 Task: Compute the Laplace transform of a piecewise function with jumps and exponential terms.
Action: Mouse moved to (837, 292)
Screenshot: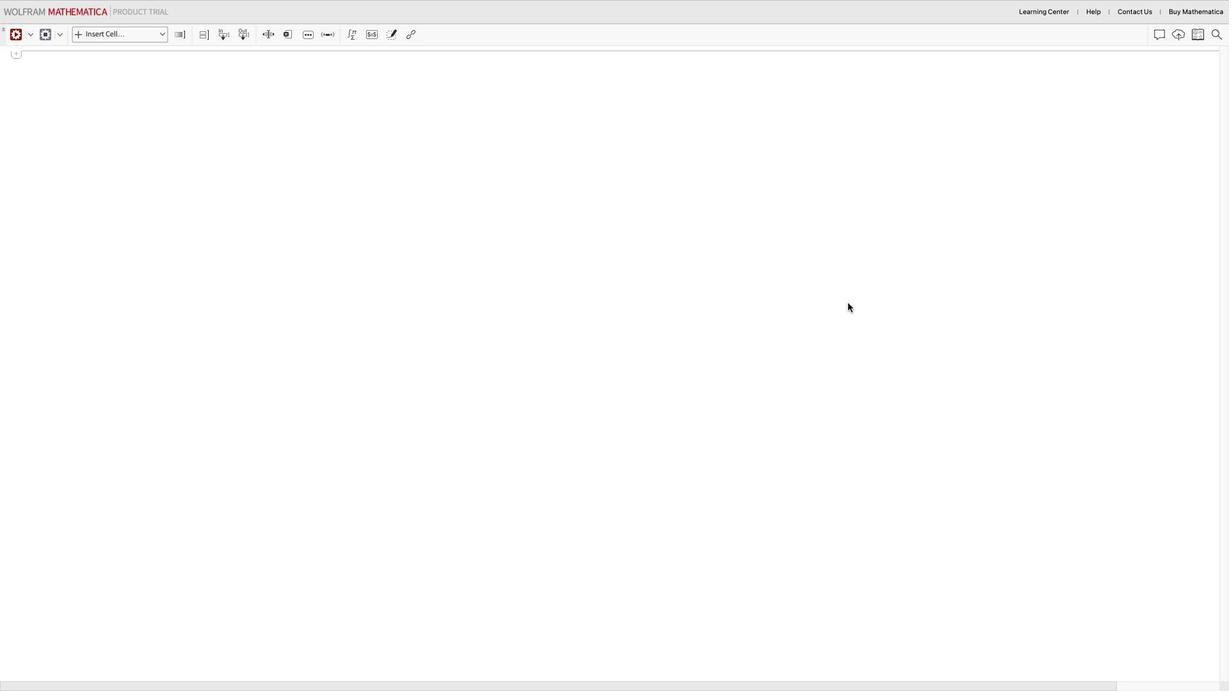 
Action: Mouse pressed left at (837, 292)
Screenshot: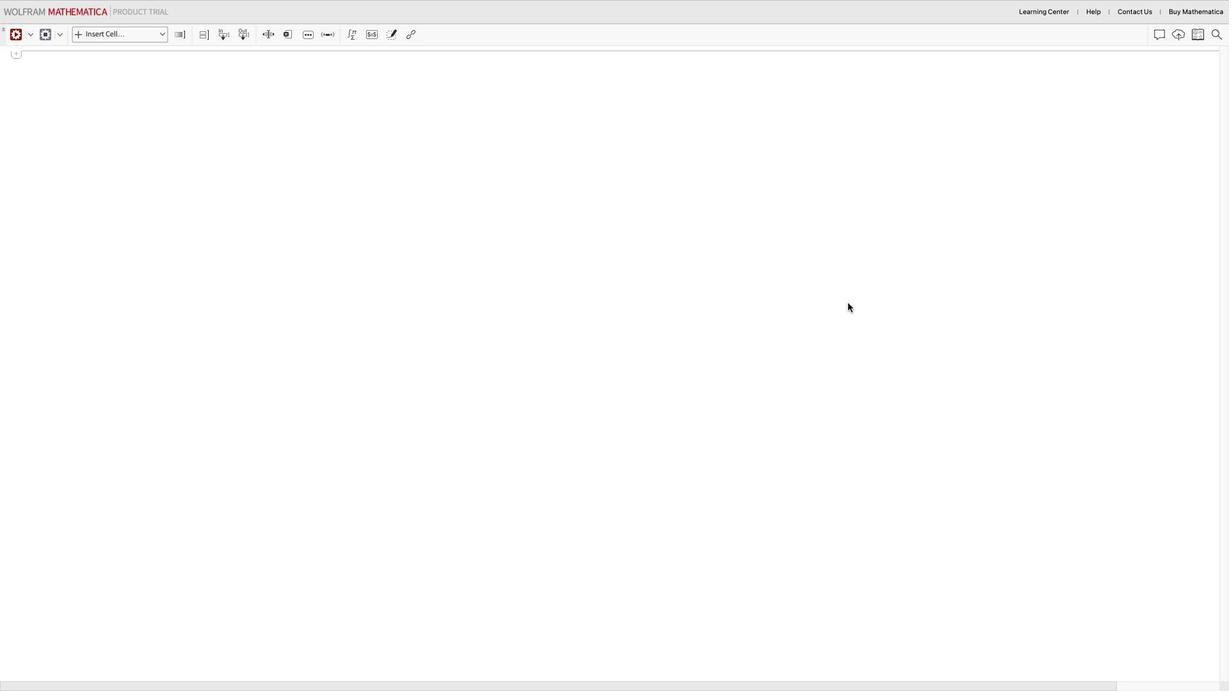 
Action: Mouse moved to (153, 20)
Screenshot: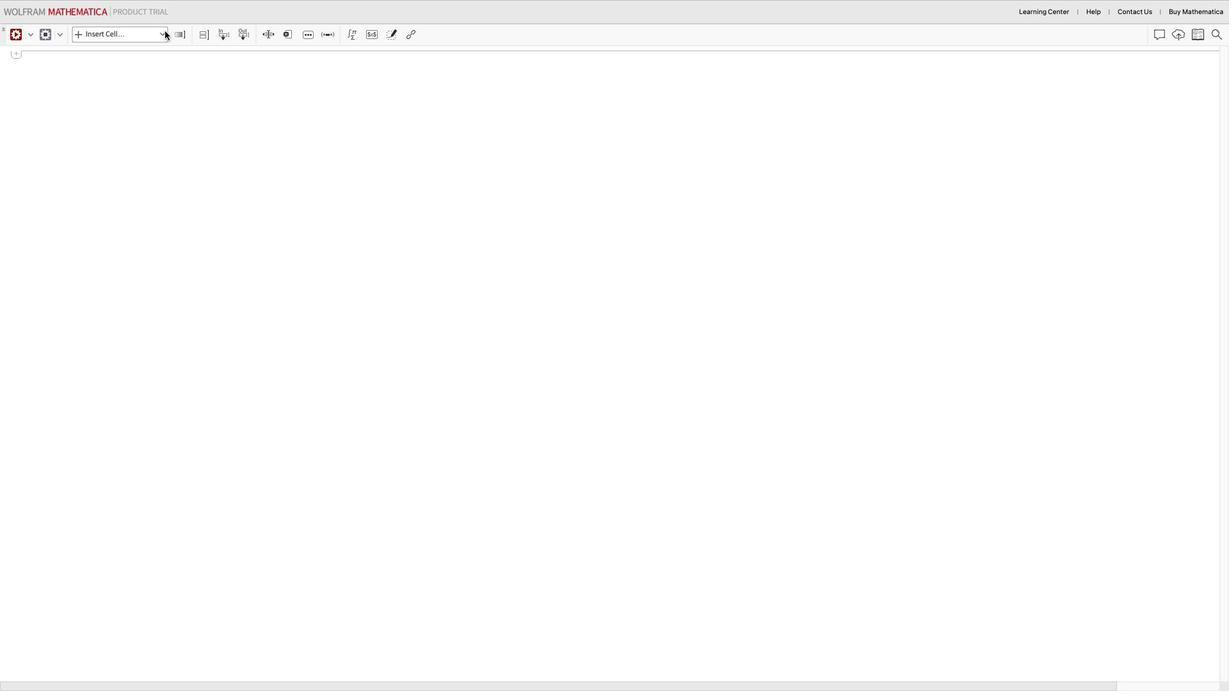 
Action: Mouse pressed left at (153, 20)
Screenshot: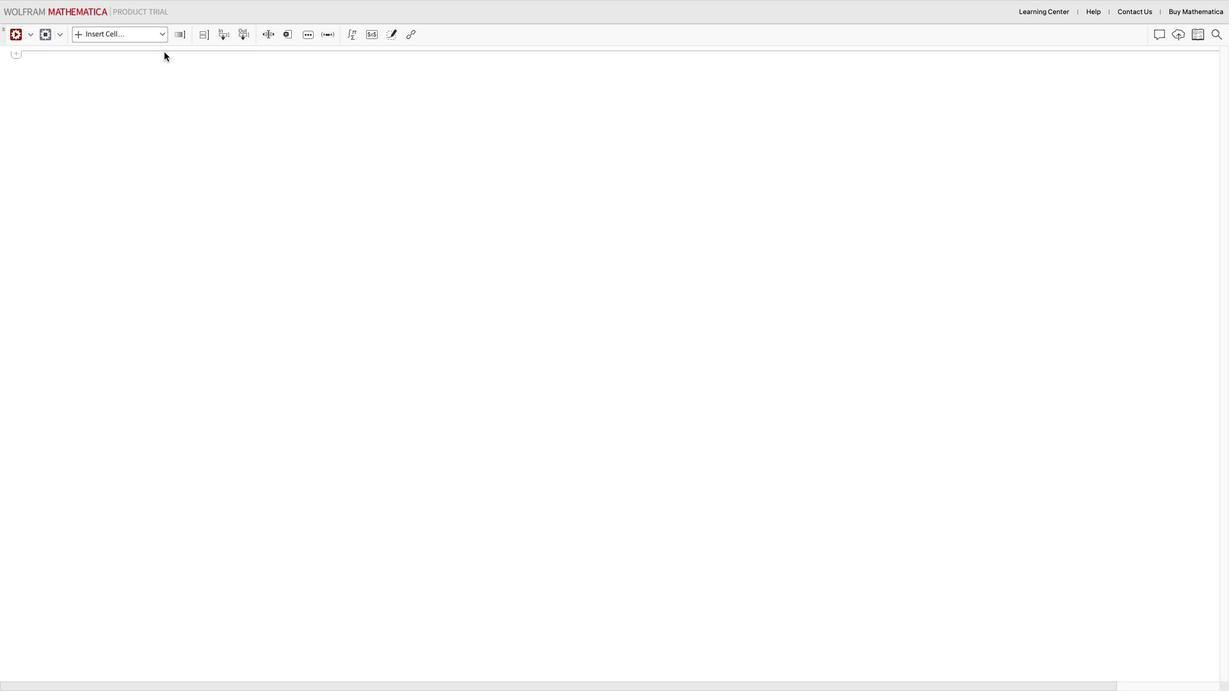 
Action: Mouse moved to (99, 48)
Screenshot: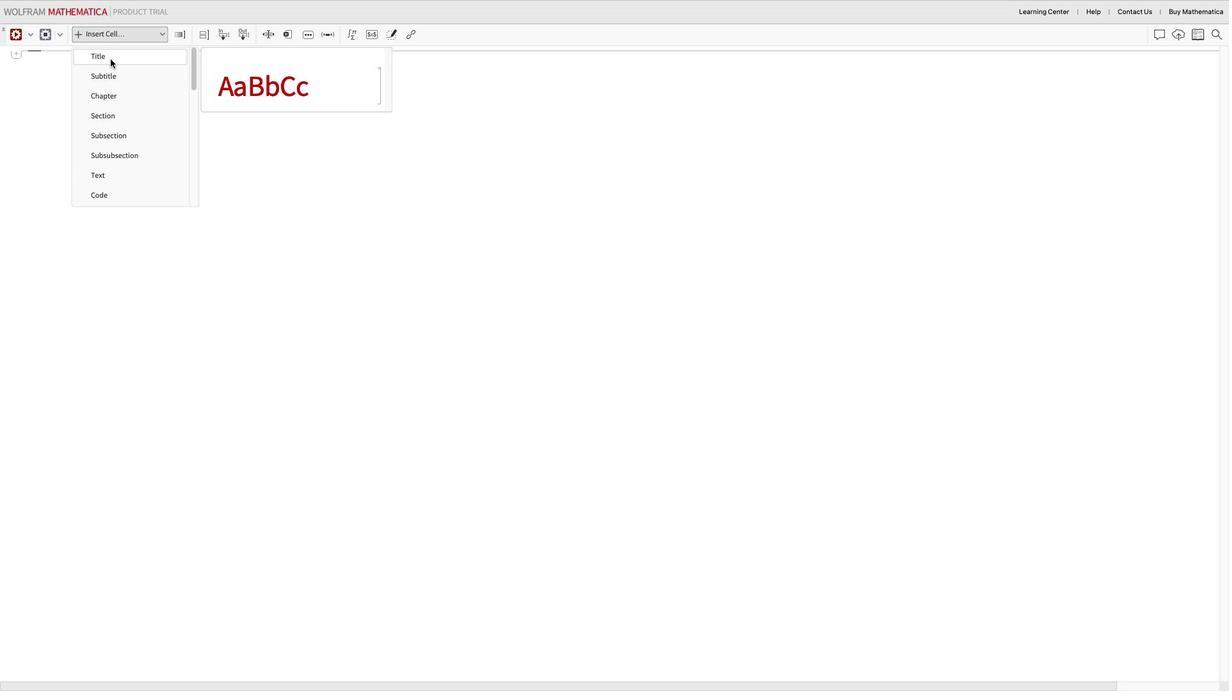 
Action: Mouse pressed left at (99, 48)
Screenshot: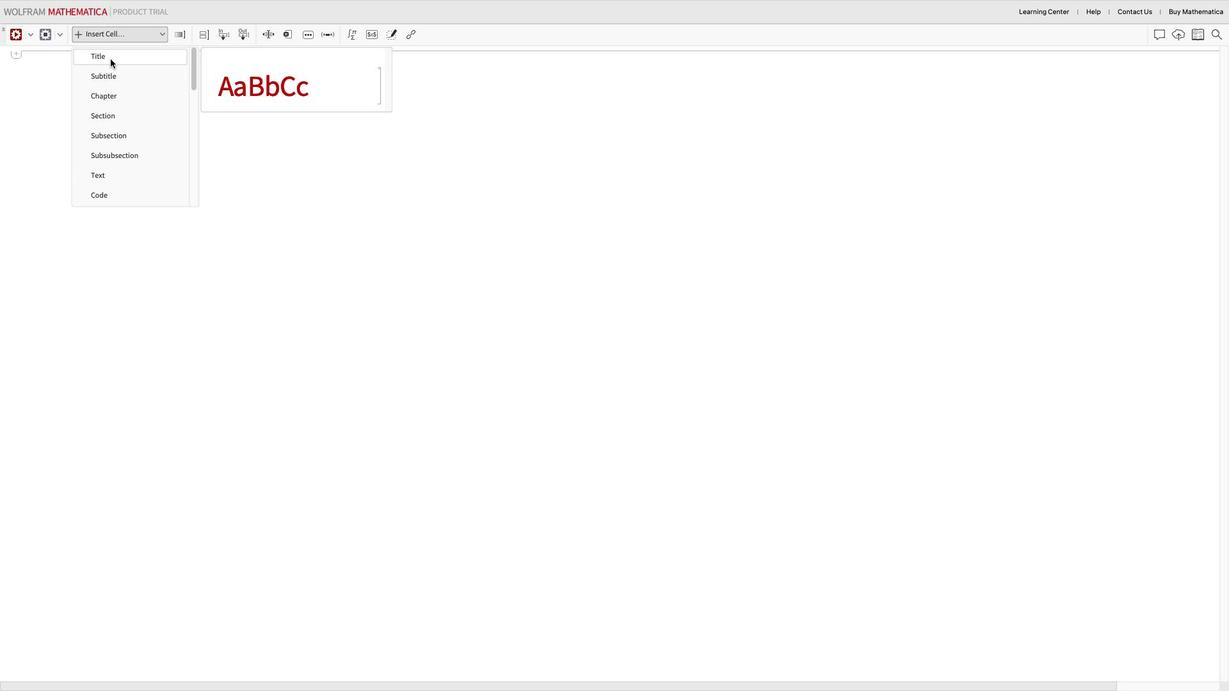 
Action: Mouse moved to (101, 92)
Screenshot: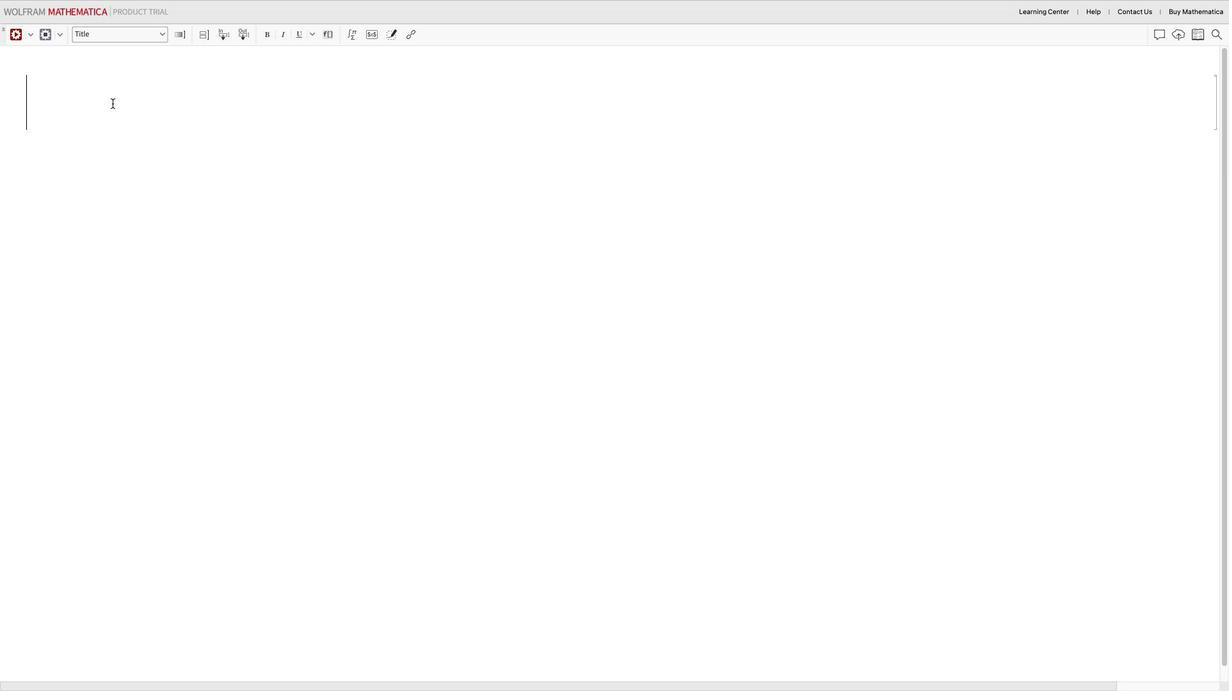 
Action: Mouse pressed left at (101, 92)
Screenshot: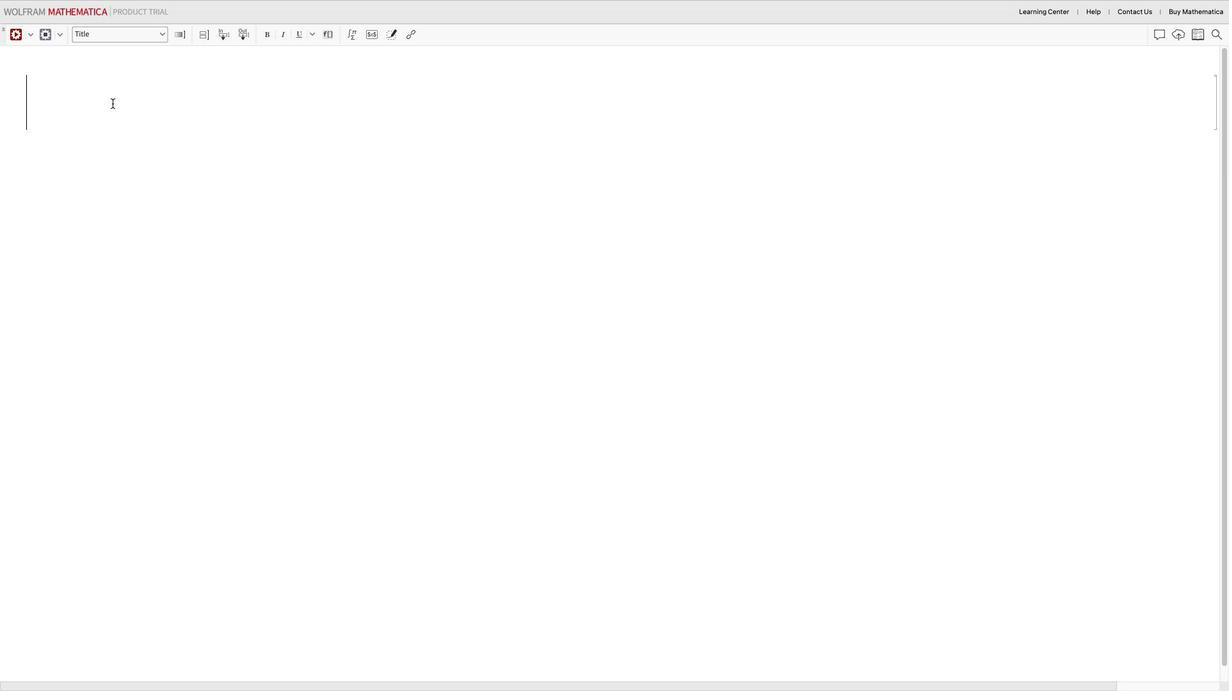 
Action: Key pressed Key.shift_r'L''a''p''l''a''c''e'Key.space't''r''a''n''s''f''o''r''m'Key.space'o''f'Key.space'a'Key.space'p''i''e''c''e''w''i''s''e'Key.space'f''u''n''c''t''i''o''n'Key.space
Screenshot: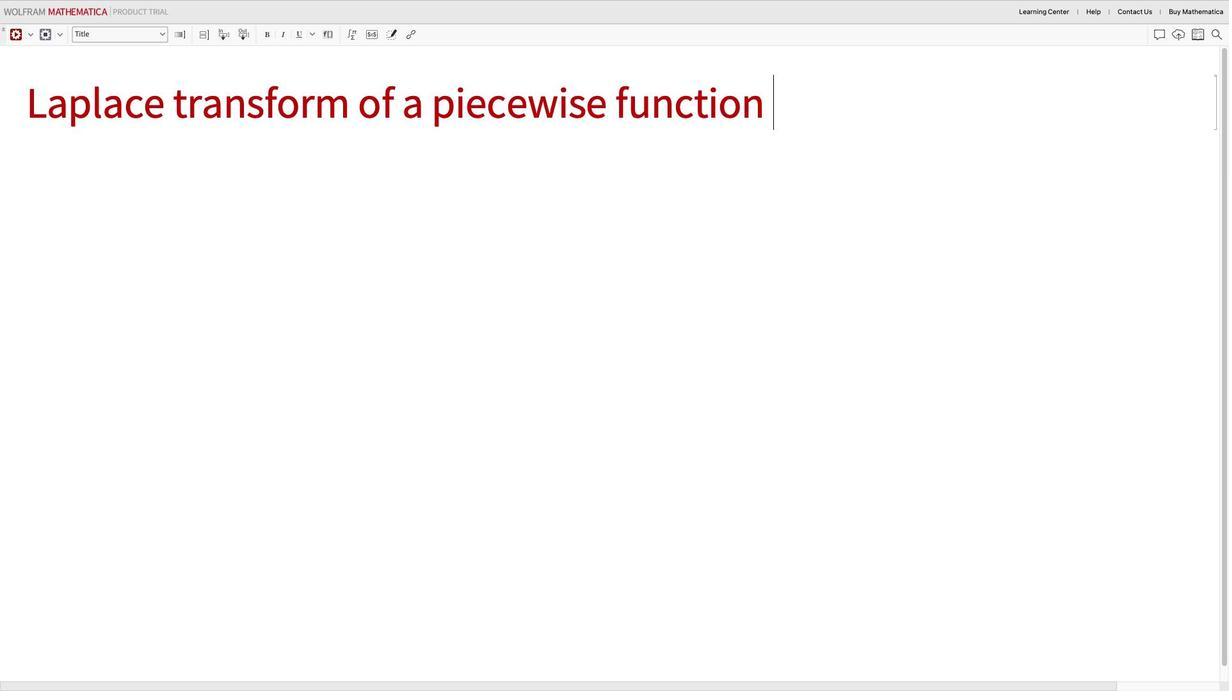 
Action: Mouse moved to (63, 236)
Screenshot: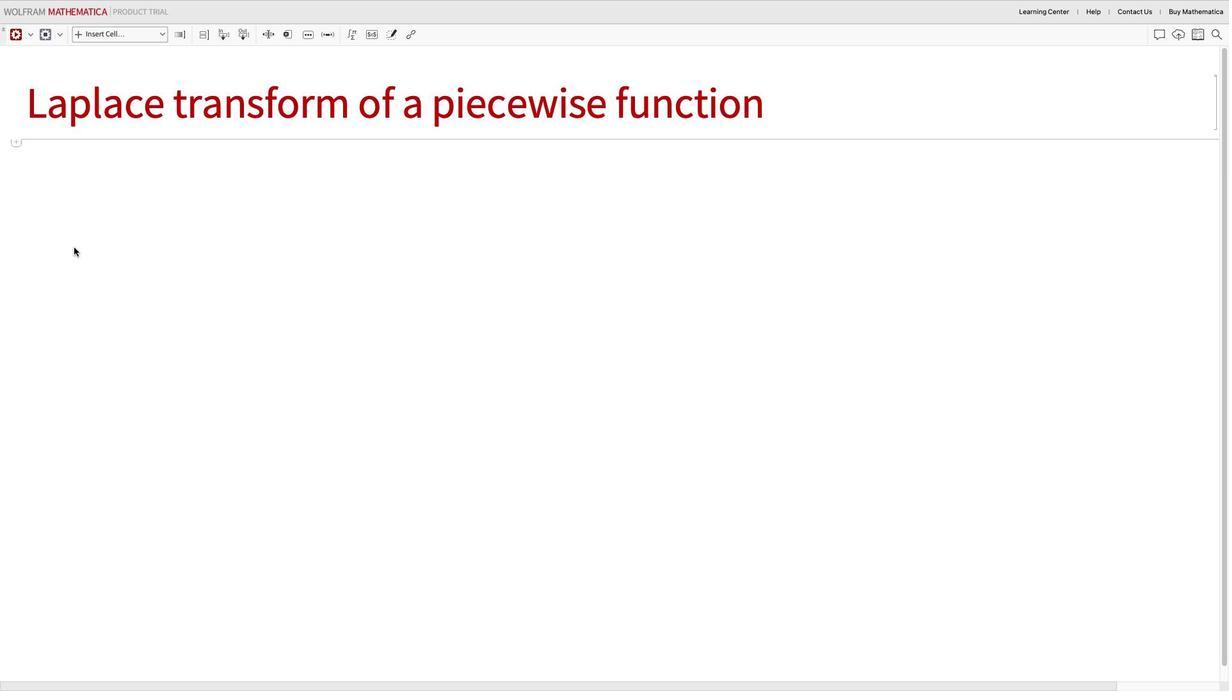 
Action: Mouse pressed left at (63, 236)
Screenshot: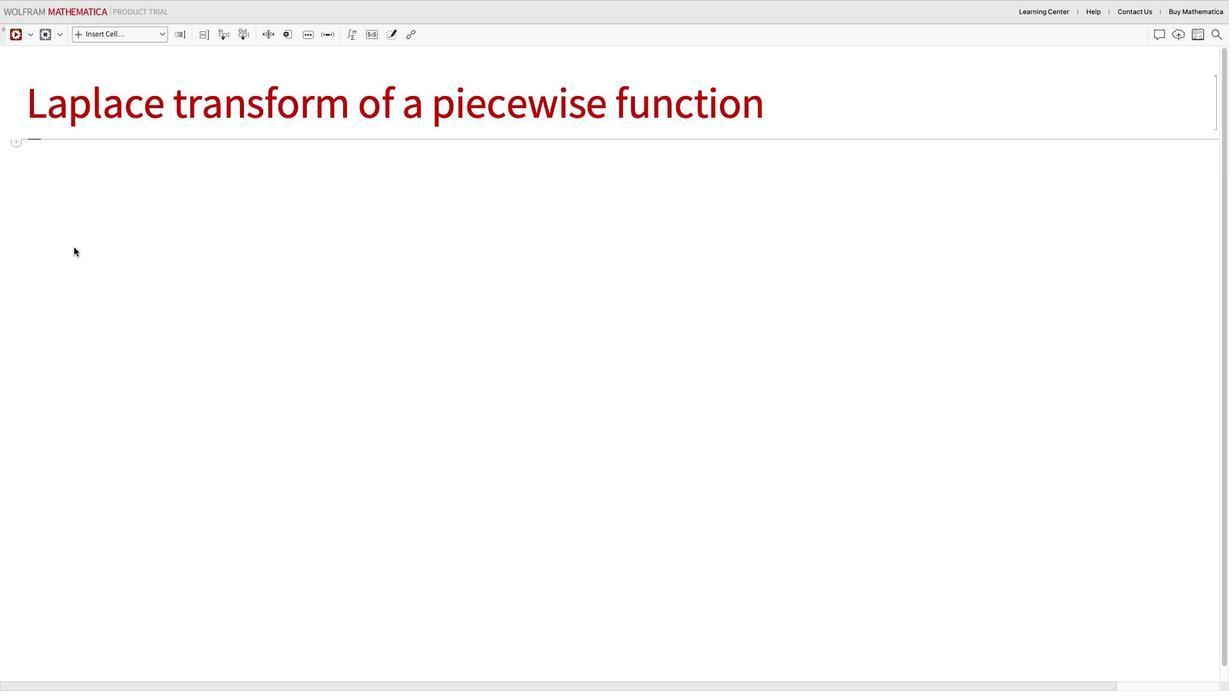 
Action: Mouse moved to (149, 23)
Screenshot: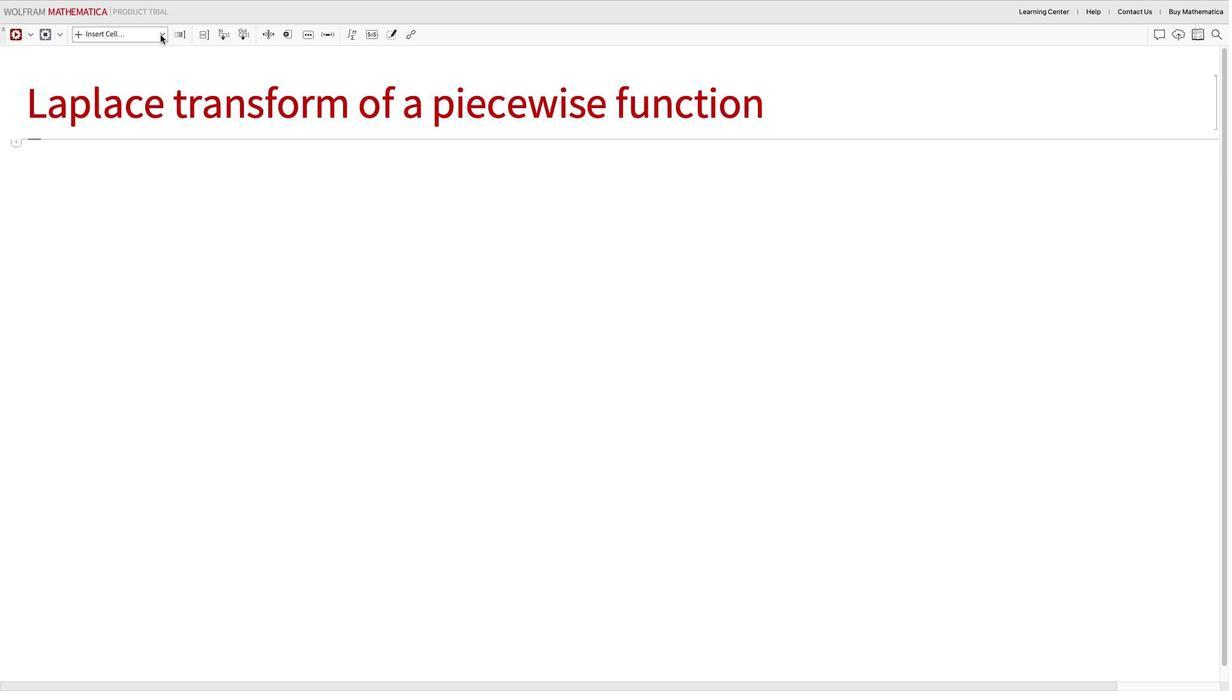 
Action: Mouse pressed left at (149, 23)
Screenshot: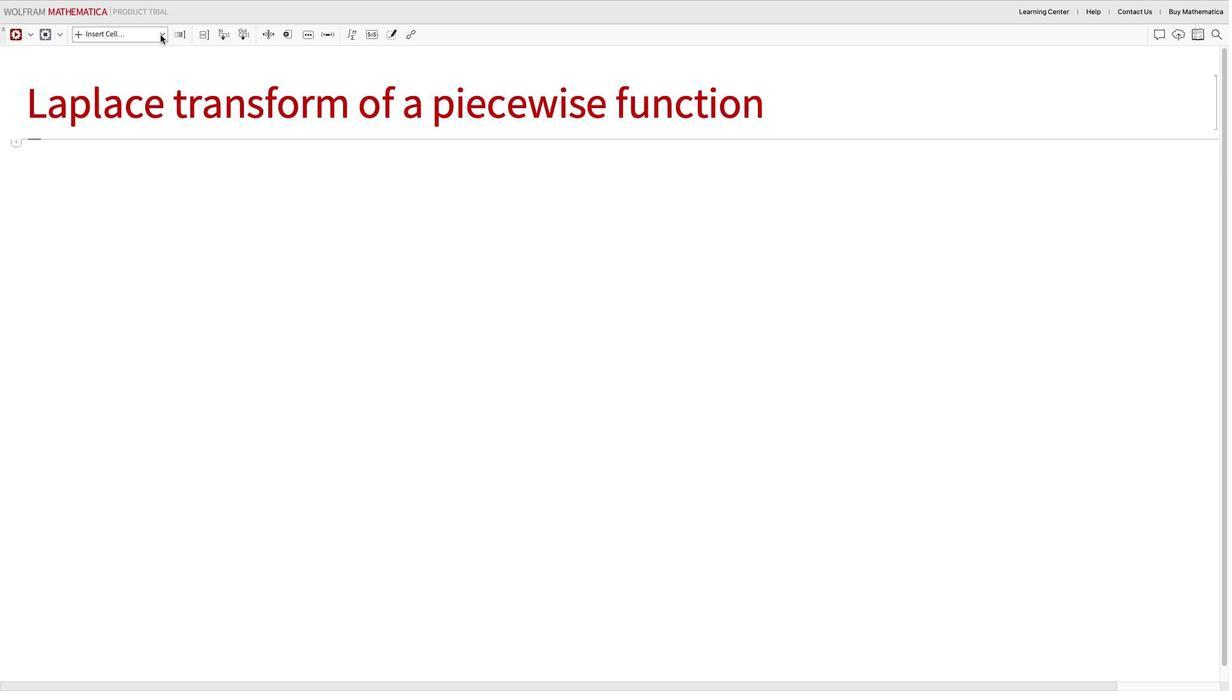
Action: Mouse moved to (104, 188)
Screenshot: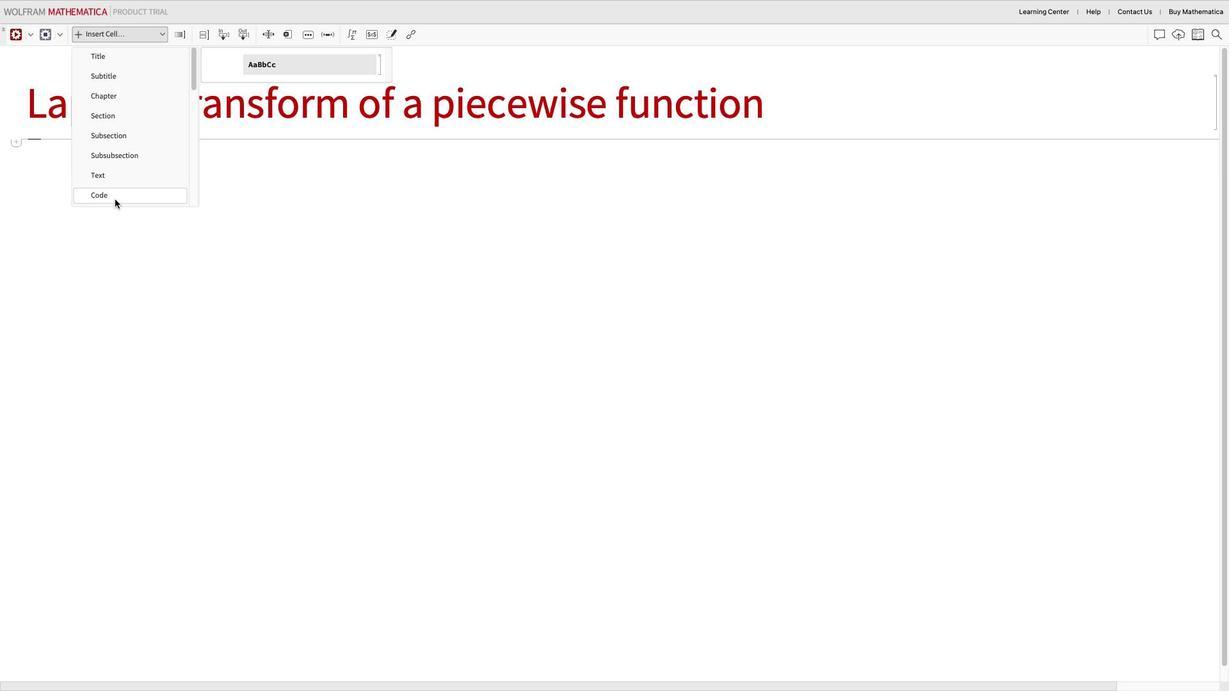 
Action: Mouse pressed left at (104, 188)
Screenshot: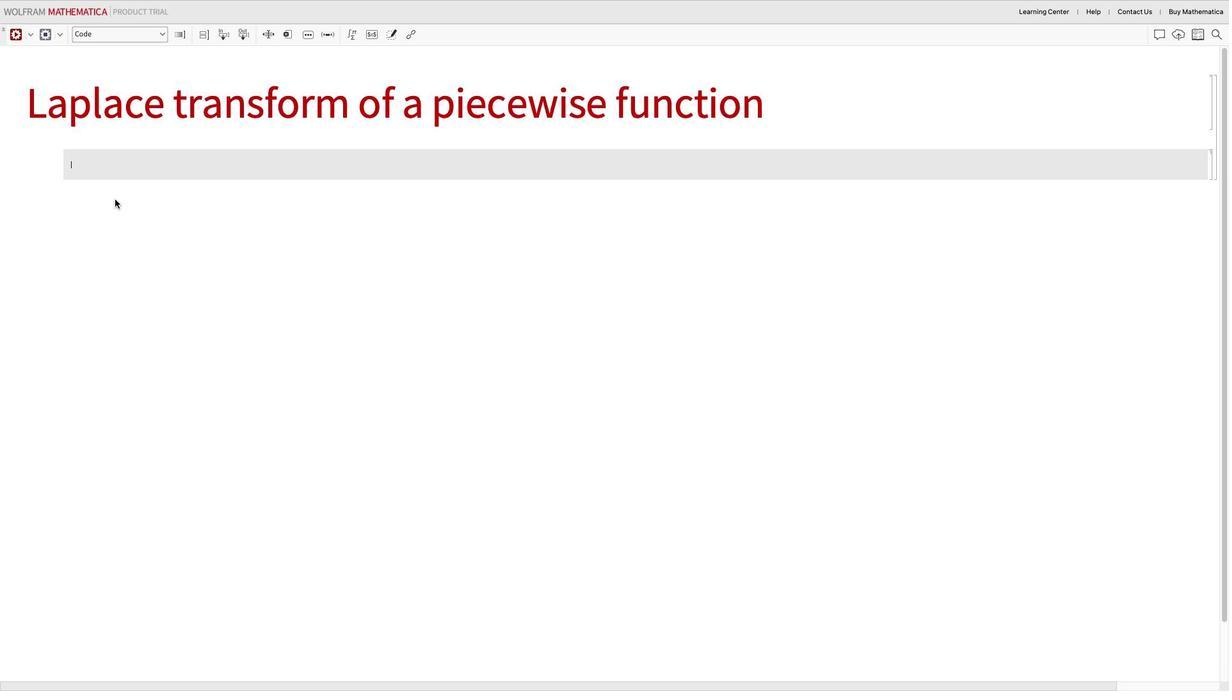 
Action: Mouse moved to (108, 151)
Screenshot: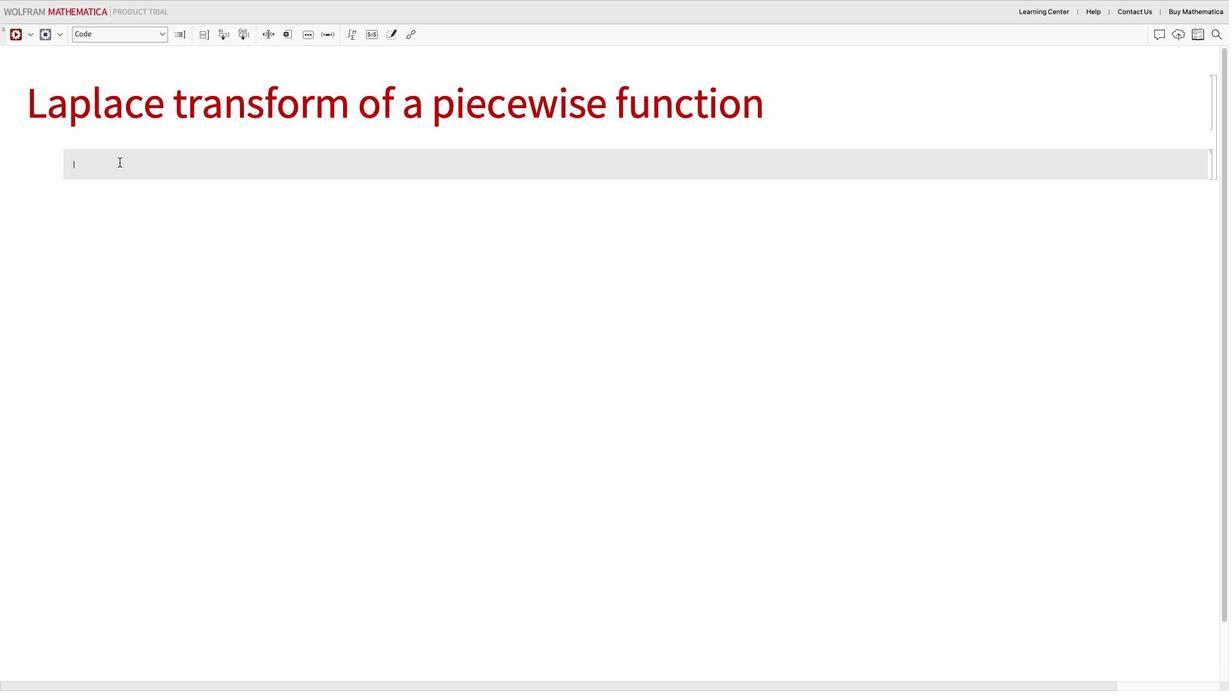 
Action: Mouse pressed left at (108, 151)
Screenshot: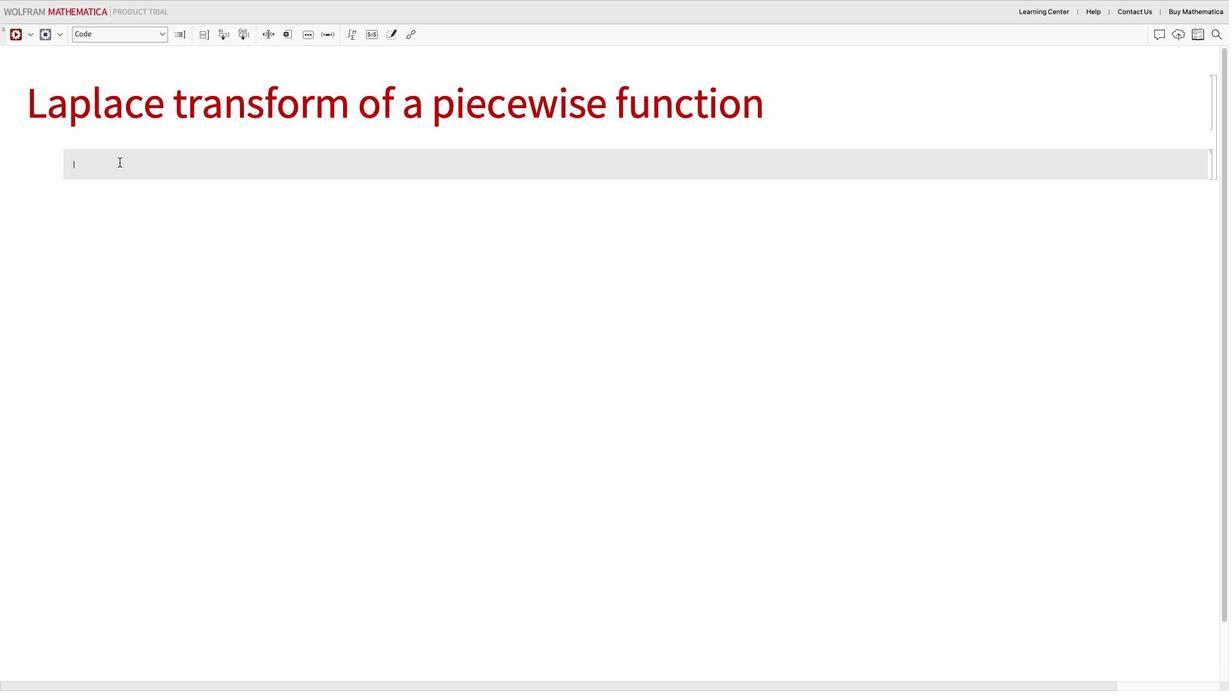 
Action: Mouse moved to (499, 373)
Screenshot: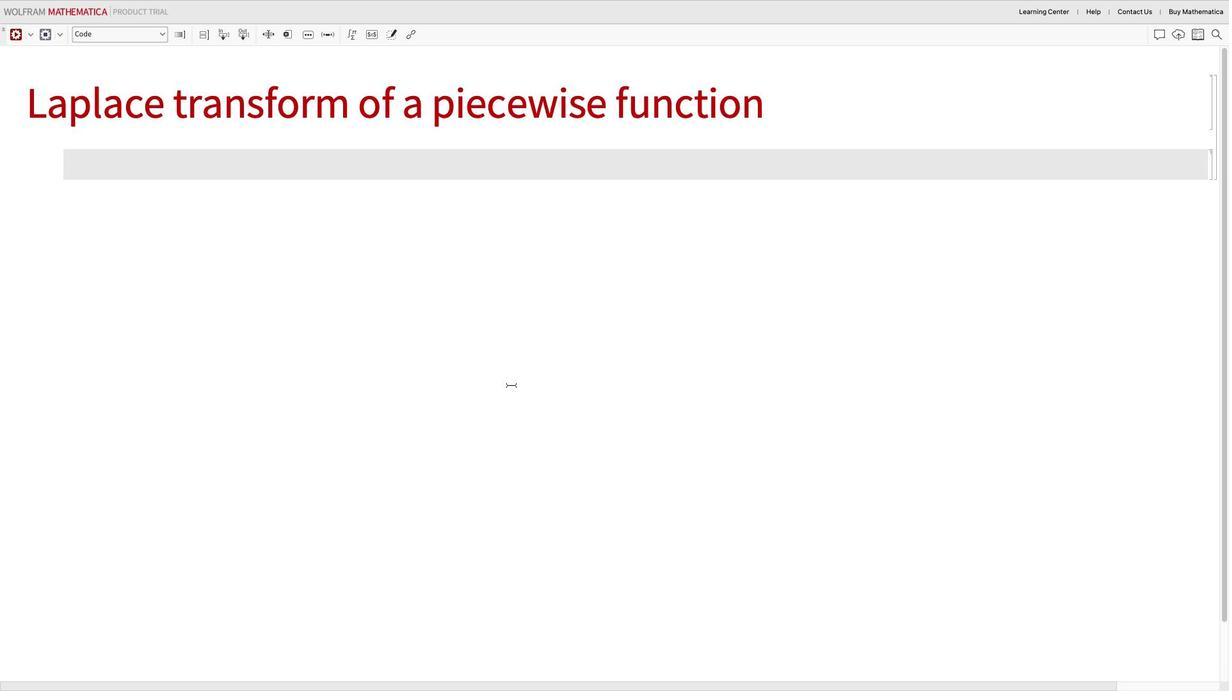 
Action: Key pressed Key.shift_r'(''*'Key.shift_r'D''e''f''i''n''e'Key.space't''h''e'Key.space'p''i''e''c''e'Key.backspace'w'Key.backspace'e''w''i''s''e'Key.space'f''u''n''c''t''i''o''n'Key.rightKey.rightKey.enter'f''[''t'Key.shift_r'_'']'Key.spaceKey.shift_r':''='Key.spaceKey.shift_r'P''i''e''c''e'Key.shift_r'w''i''s''e''['Key.shift_r'{'Key.shift_r'{''1'','Key.space'0'Key.shift_r'<''=''t'Key.spaceKey.shift_r'<''1'Key.right','Key.spaceKey.shift_r'{''2'','Key.space't'Key.spaceKey.shift_r'>''=''1'Key.rightKey.rightKey.rightKey.spaceKey.shift_r'*'Key.spaceKey.shift_r'(''1''-'Key.spaceKey.shift_r'H''e''a''v''i''s''i''d''e'Key.shift_r'T''h''e''t''a''[''t''-''2'']'Key.rightKey.space'+'Key.spaceKey.shift_r'E''x''p''[''-''2'Key.shift_r'*'Key.shift_r'(''t''-''2'Key.rightKey.rightKey.shift_r'*'Key.spaceKey.shift_r'H''e''a''v''i''s''i''d''e'Key.shift_r'T''h''e''r''a''[''t''-''2'Key.rightKey.enterKey.enterKey.shift_r'(''*'Key.shift_r'C''o''m''p''u''t''e'Key.space't''h''e'Key.spaceKey.shift_r'L''a''p''l''a''c''e'Key.space't''r''a''n''s''f''o''r''m'Key.rightKey.rightKey.enter'l''a''p''l''a''c''e'Key.shift_r'T''r''a''n''s''f''o''r''m'Key.space'='Key.spaceKey.shift_r'L''a''p''l''a''c''e'Key.shift_r'T''r''a''n''s''f''o''r''m''['Key.shift_r'F'Key.backspace'f''[''t'']'',''t'',''s'Key.rightKey.enterKey.enterKey.shift_r'(''*'Key.shift_r'D''i''s''p''l''a''y'Key.space't''h''e'Key.space'r''e''s''u''l''t'Key.rightKey.rightKey.enterKey.shift_r'S''i''m''p''l''i''f''y''['Key.shift_r'L''a''p''l'Key.backspaceKey.backspace'p''l''a''c''e'Key.shift_r'T''r''a''n''s''f''o''r''m'Key.leftKey.leftKey.leftKey.leftKey.leftKey.leftKey.leftKey.leftKey.leftKey.leftKey.leftKey.rightKey.rightKey.rightKey.rightKey.rightKey.rightKey.rightKey.rightKey.rightKey.rightKey.rightKey.rightKey.spaceKey.shift_rKey.enter
Screenshot: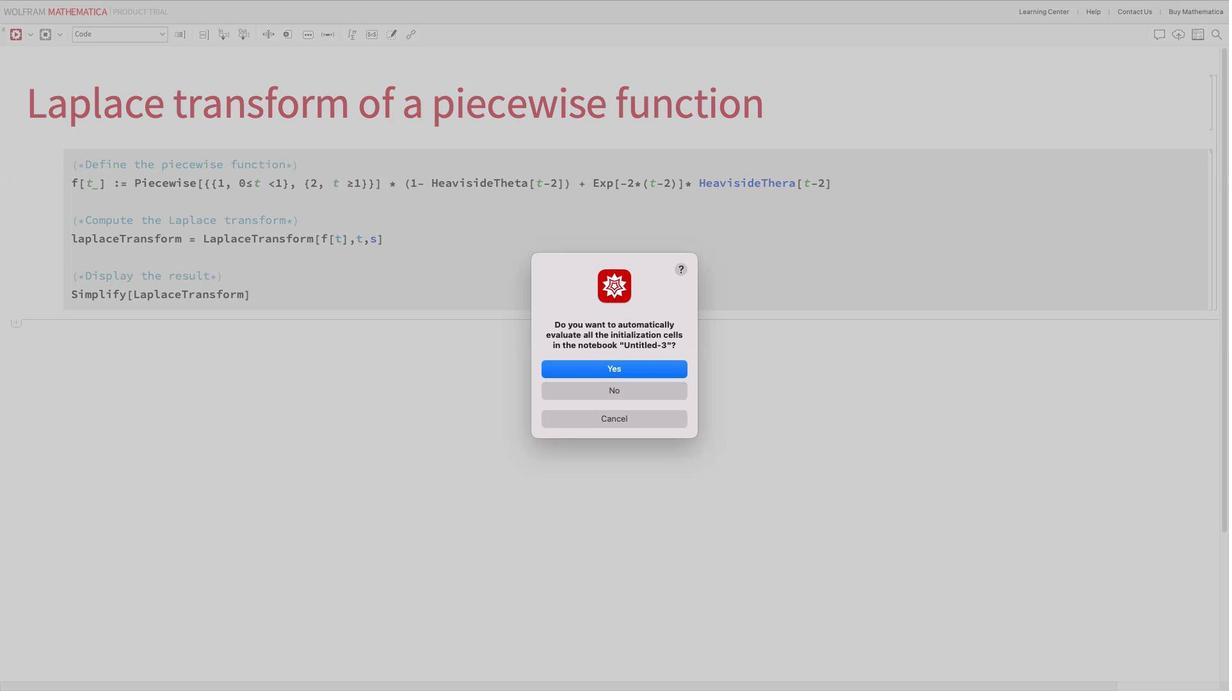 
Action: Mouse moved to (595, 358)
Screenshot: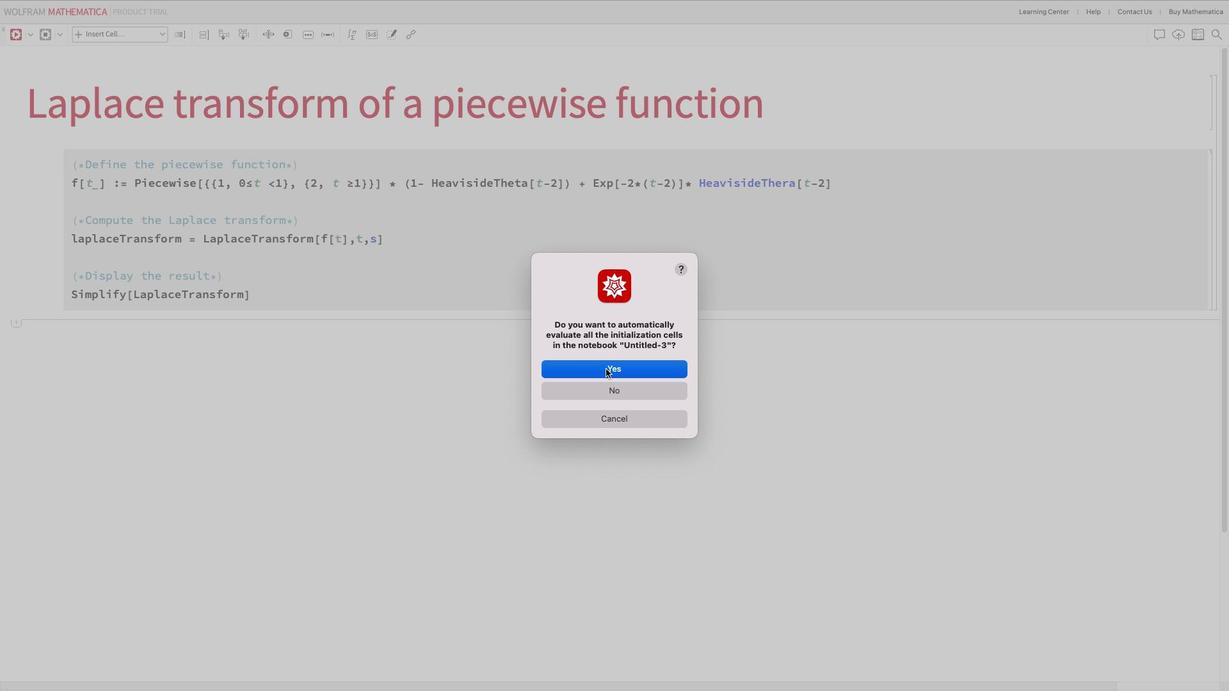 
Action: Mouse pressed left at (595, 358)
Screenshot: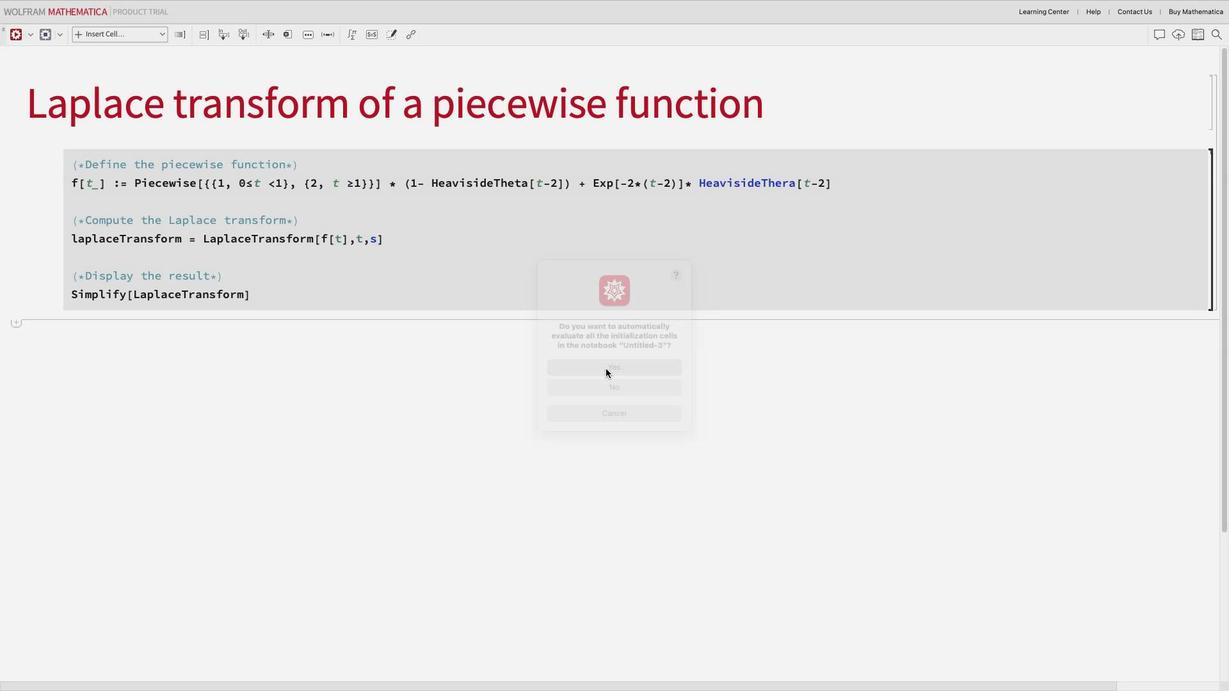 
Action: Mouse moved to (258, 283)
Screenshot: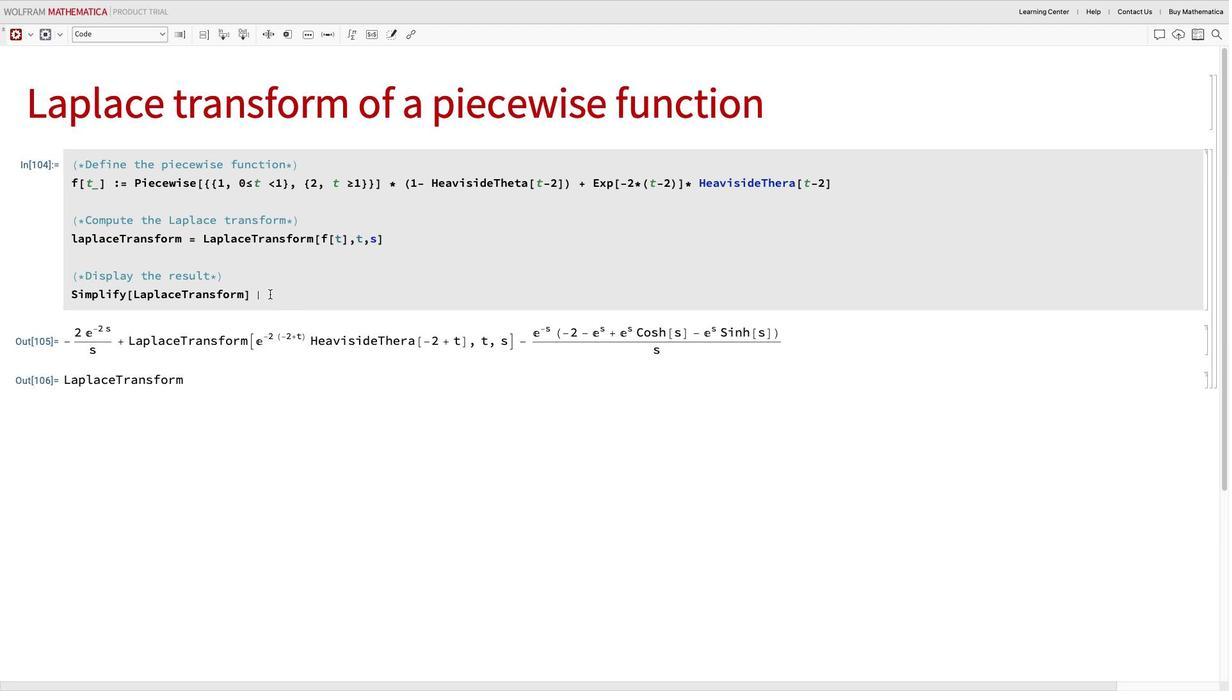 
Action: Mouse pressed left at (258, 283)
Screenshot: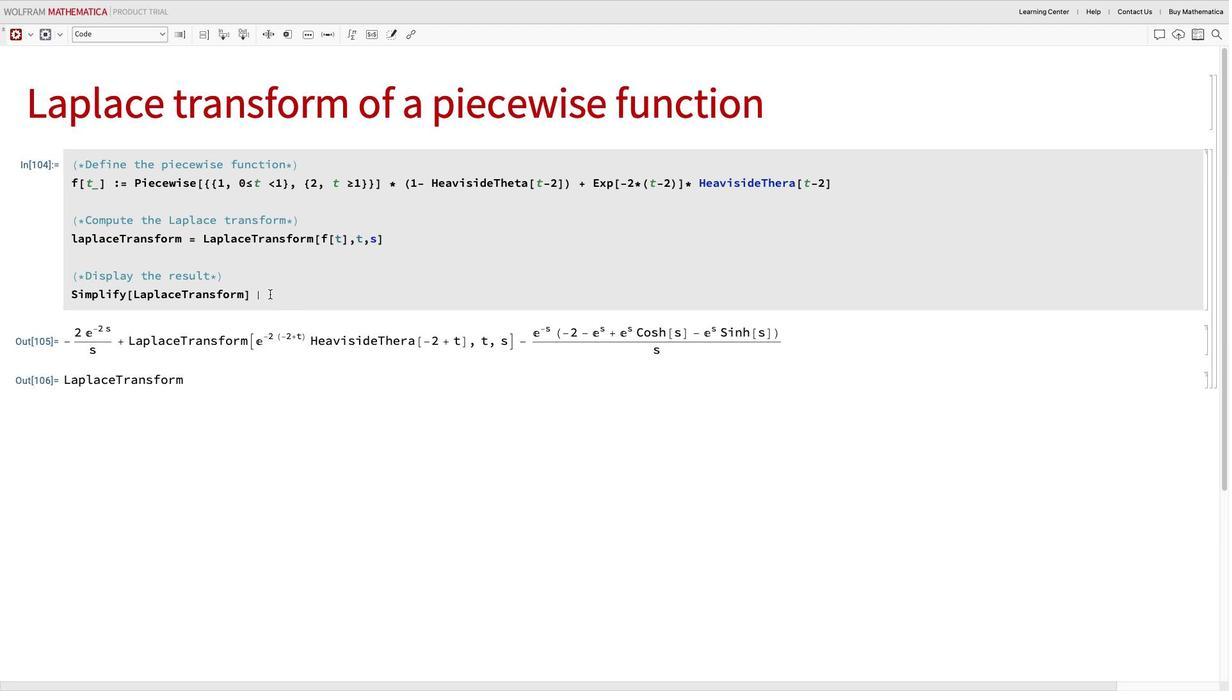 
Action: Key pressed Key.leftKey.leftKey.leftKey.leftKey.leftKey.leftKey.leftKey.leftKey.leftKey.leftKey.leftKey.leftKey.leftKey.leftKey.upKey.upKey.upKey.downKey.downKey.downKey.rightKey.rightKey.rightKey.rightKey.rightKey.rightKey.rightKey.rightKey.rightKey.rightKey.rightKey.rightKey.upKey.upKey.upKey.leftKey.downKey.downKey.downKey.leftKey.leftKey.leftKey.leftKey.leftKey.leftKey.leftKey.leftKey.leftKey.leftKey.leftKey.leftKey.leftKey.leftKey.backspace'l'Key.shift_rKey.enter
Screenshot: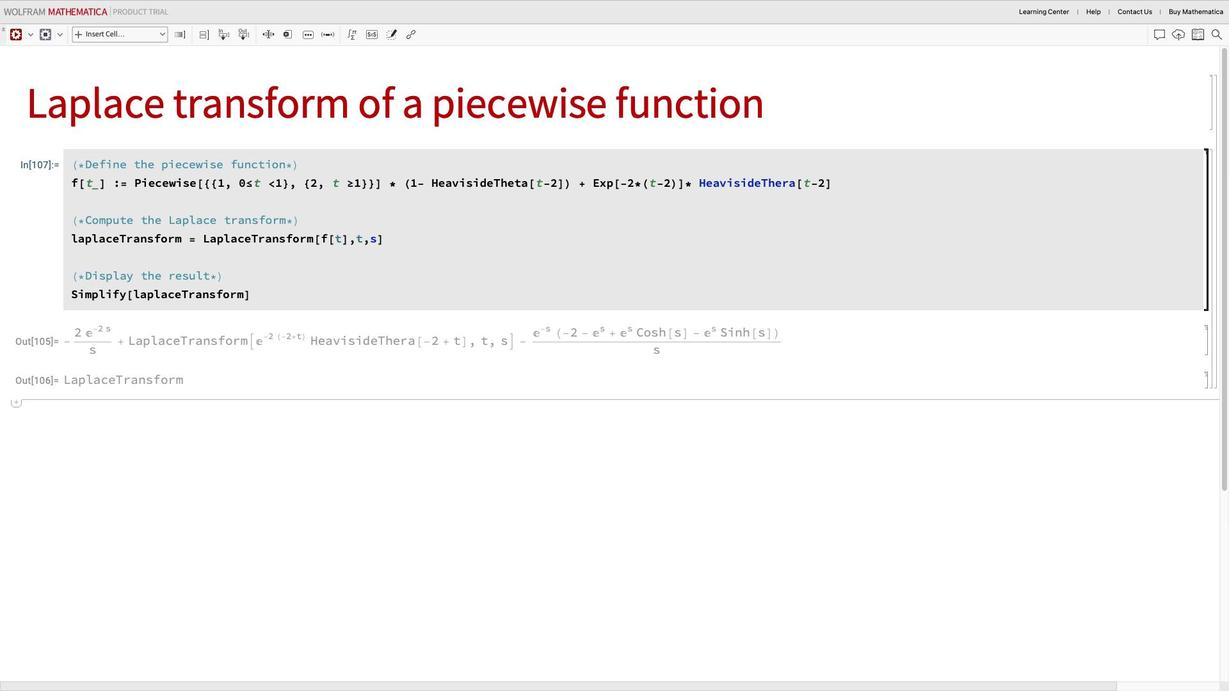 
